 Task: Add 'info@pixelsparty.com' to the blocked senders list and import additional blocked senders from a file.
Action: Mouse moved to (135, 78)
Screenshot: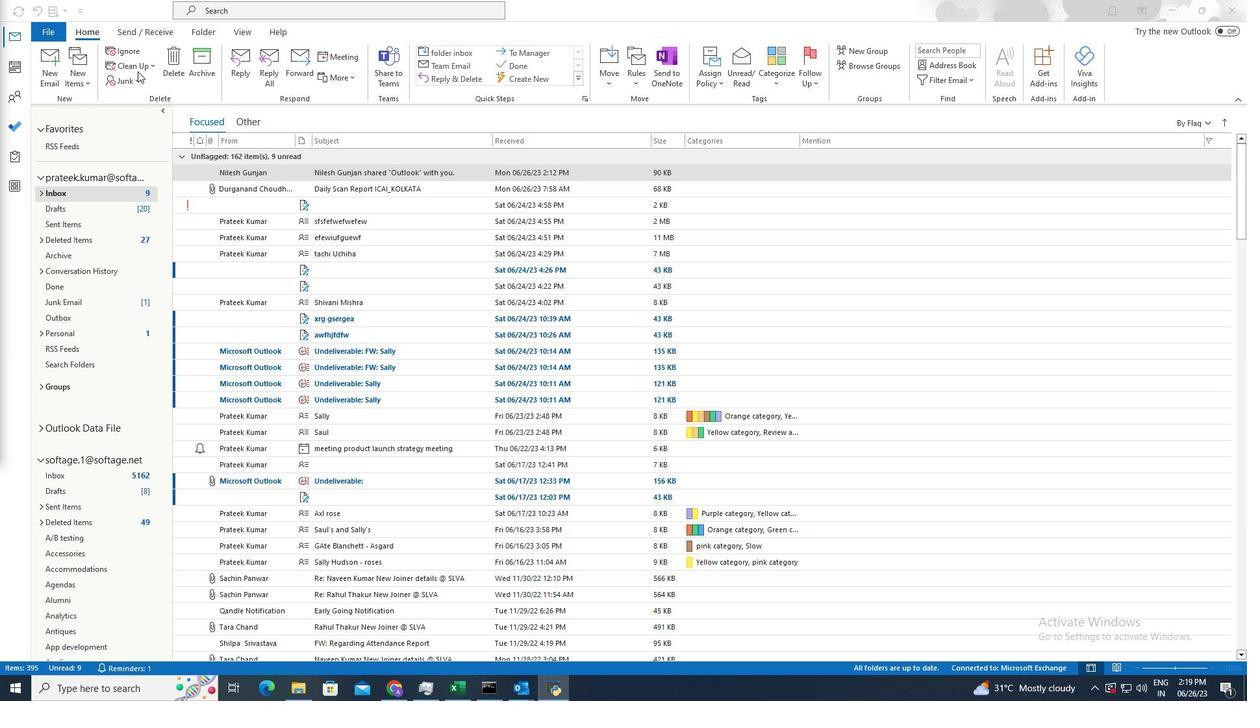 
Action: Mouse pressed left at (135, 78)
Screenshot: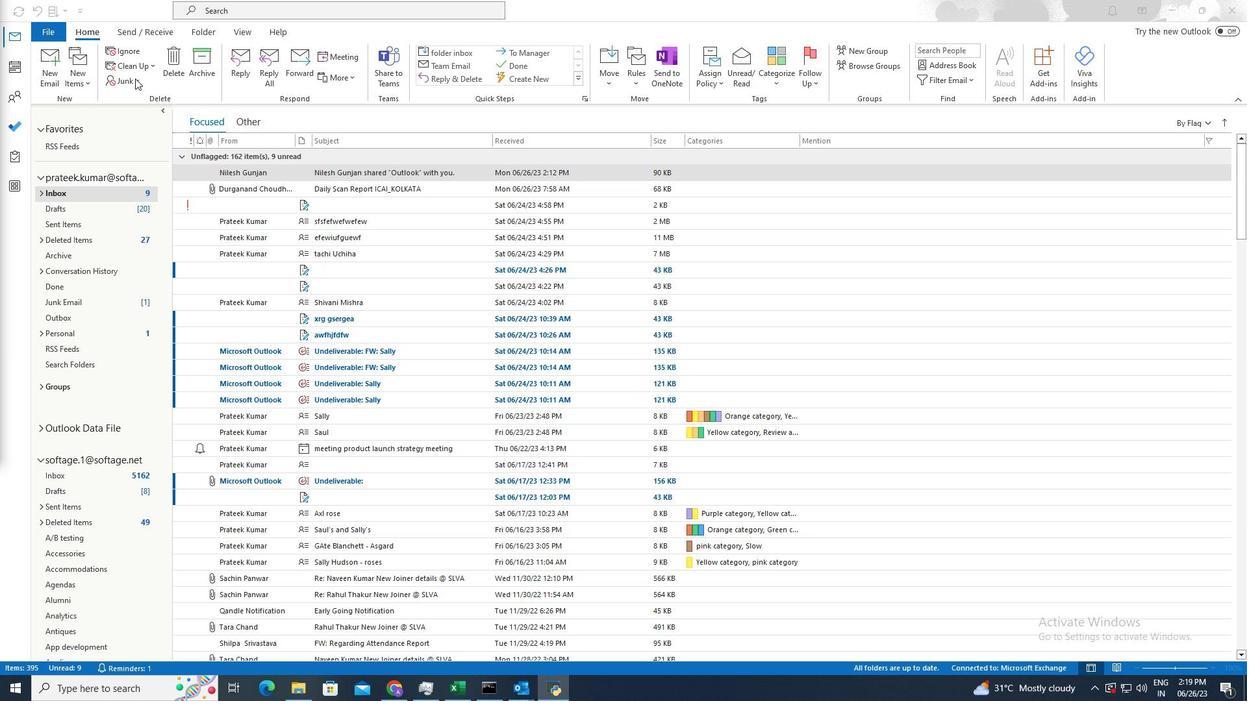 
Action: Mouse moved to (135, 81)
Screenshot: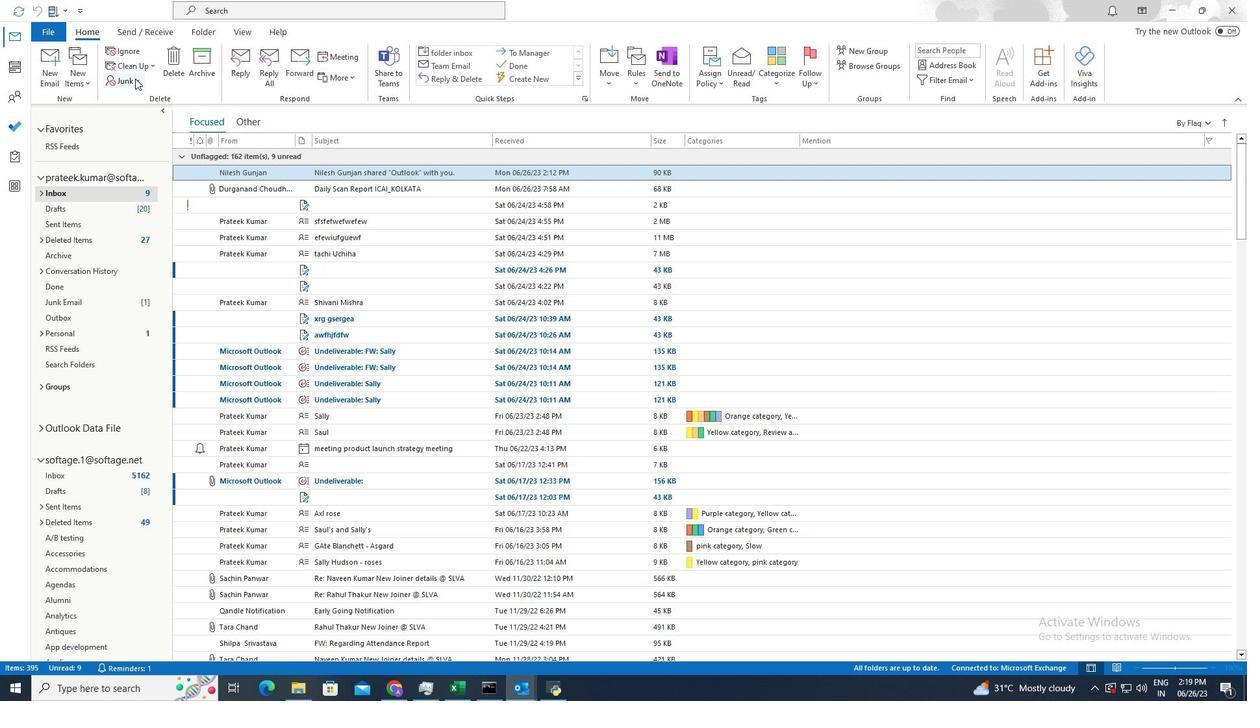 
Action: Mouse pressed left at (135, 81)
Screenshot: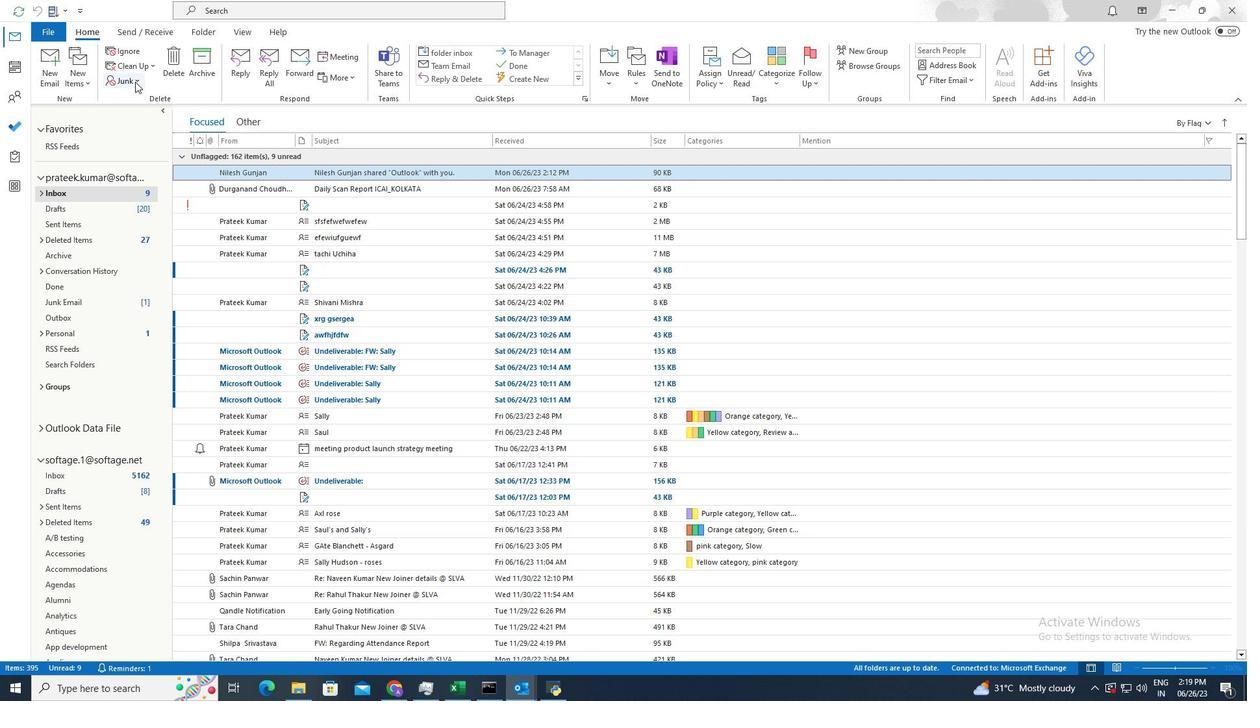 
Action: Mouse moved to (138, 185)
Screenshot: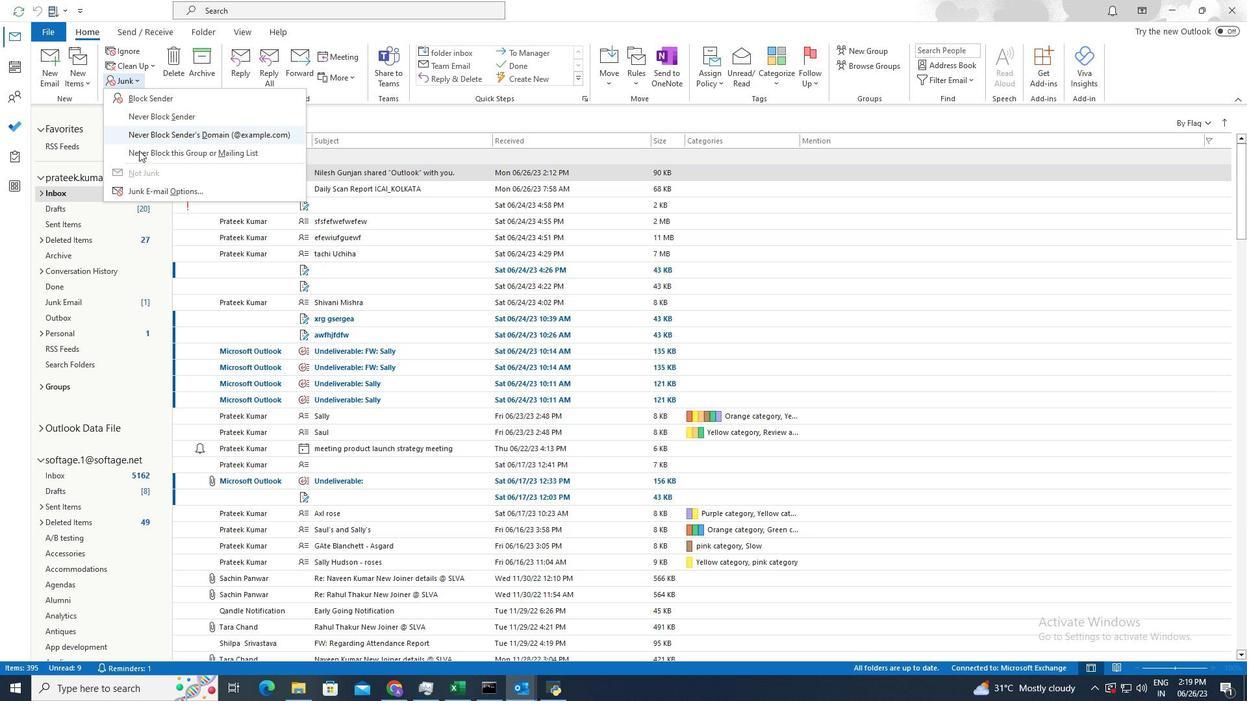 
Action: Mouse pressed left at (138, 185)
Screenshot: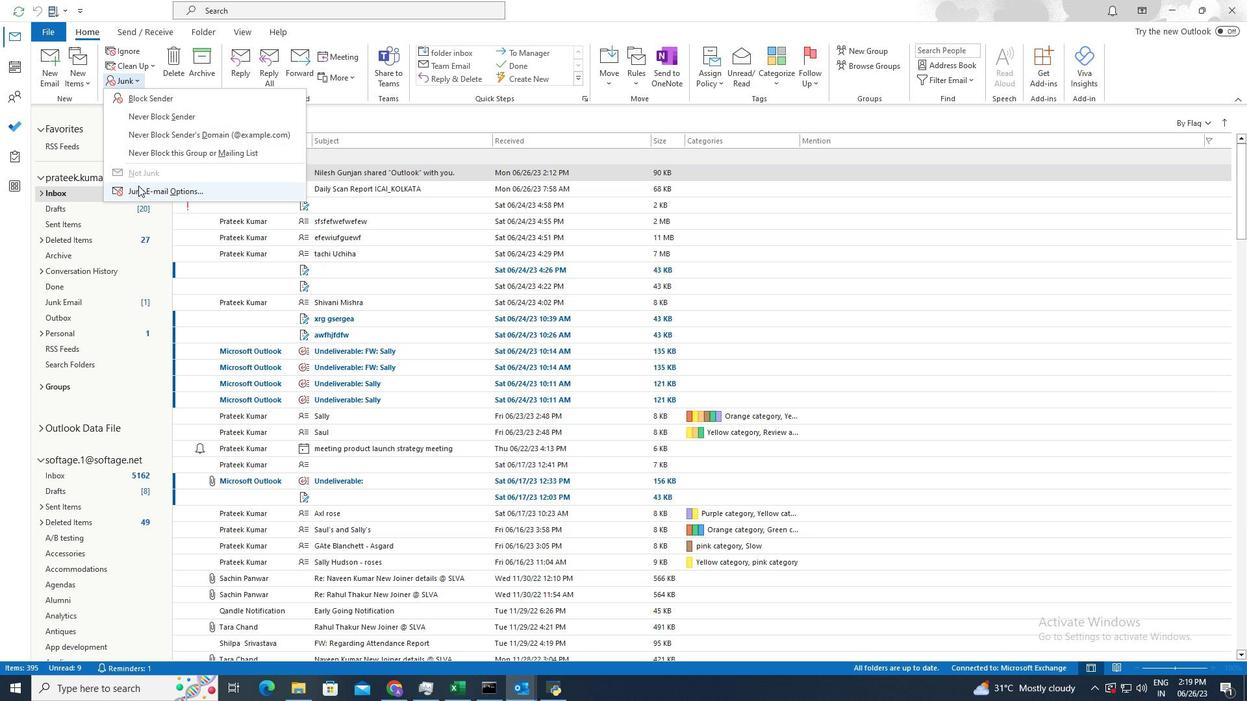 
Action: Mouse moved to (646, 199)
Screenshot: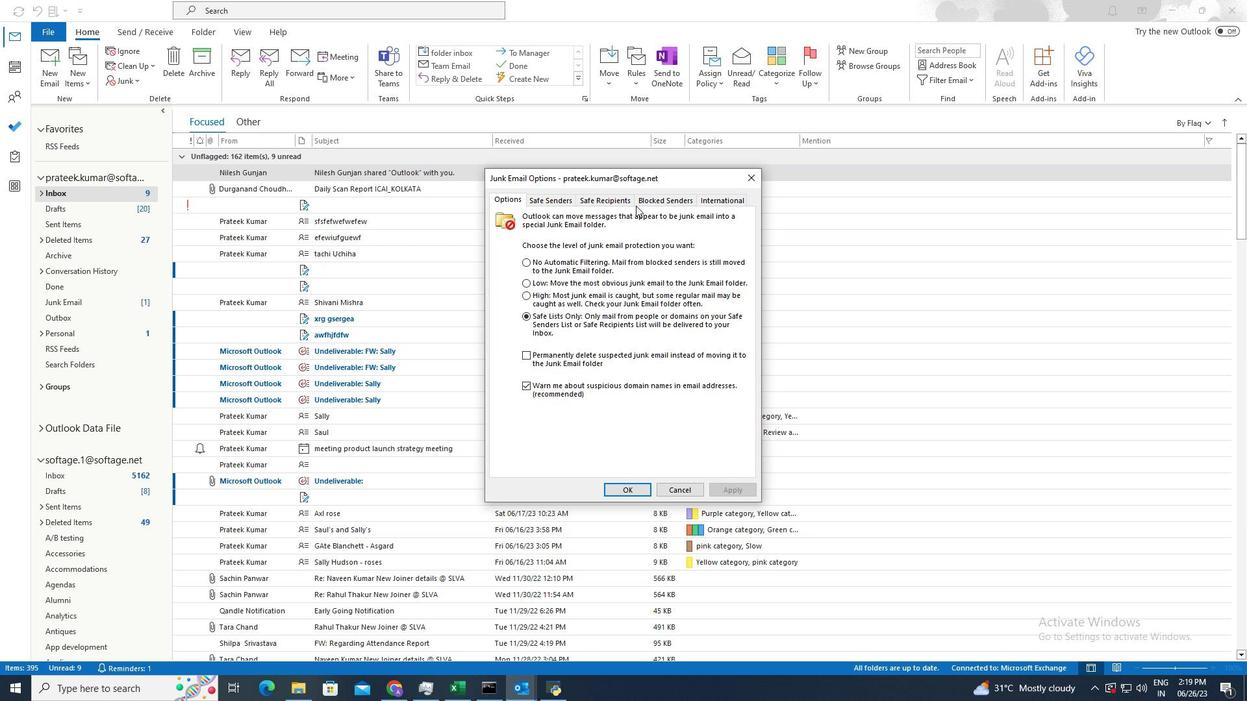 
Action: Mouse pressed left at (646, 199)
Screenshot: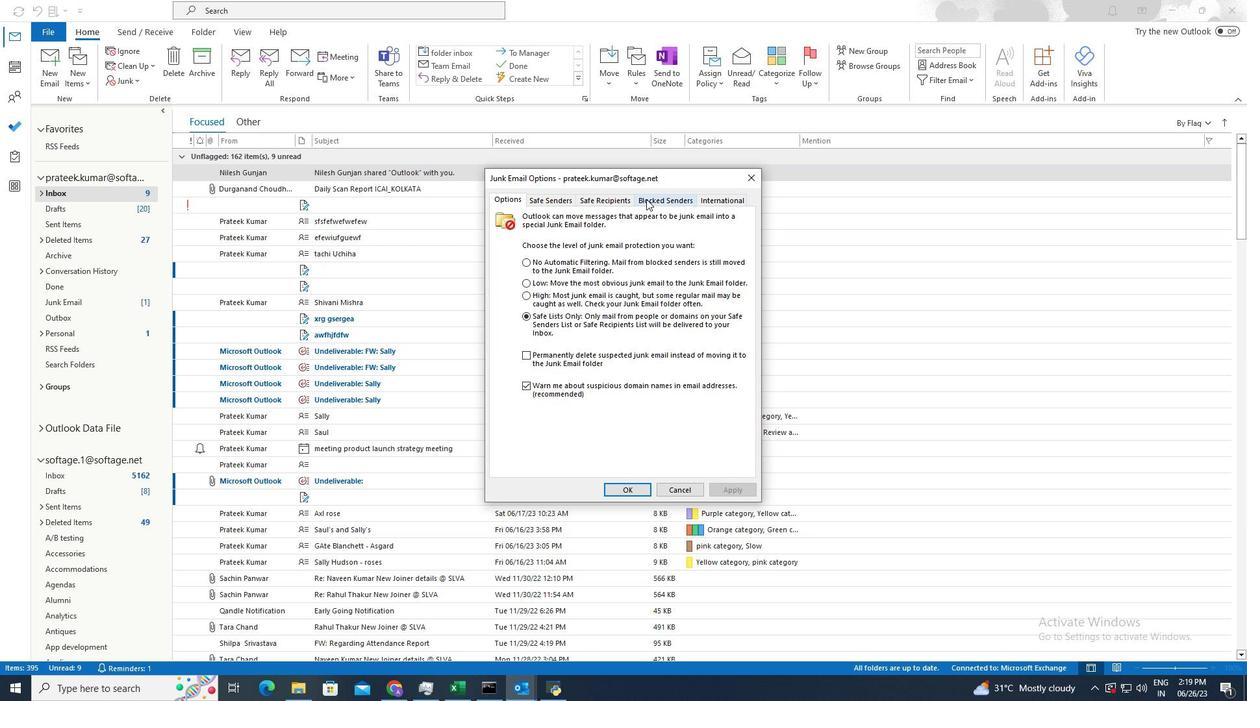 
Action: Mouse moved to (641, 244)
Screenshot: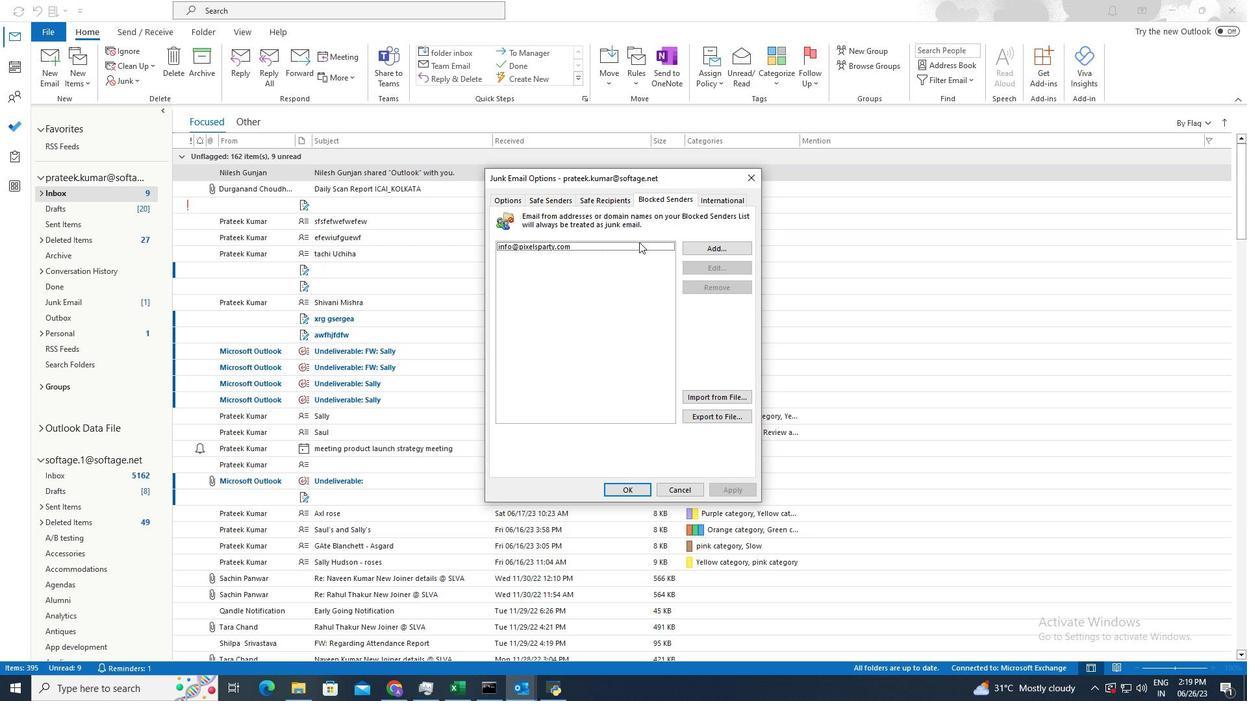 
Action: Mouse pressed left at (641, 244)
Screenshot: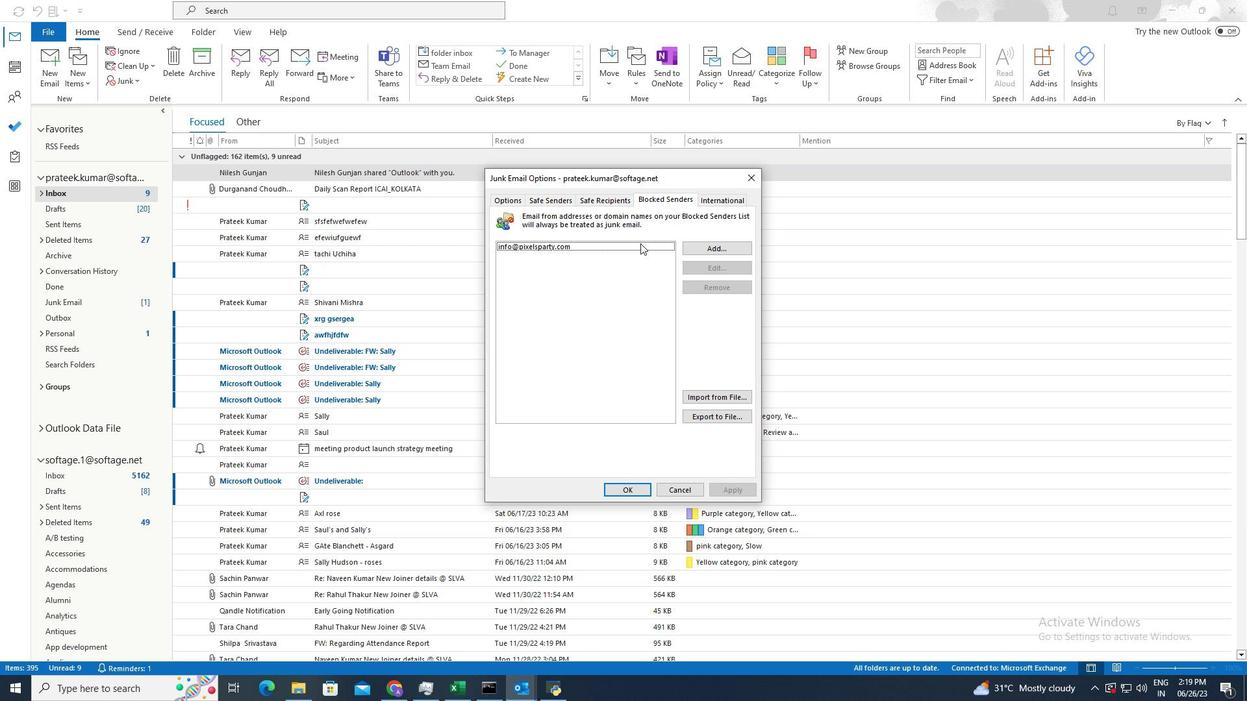 
Action: Mouse moved to (712, 394)
Screenshot: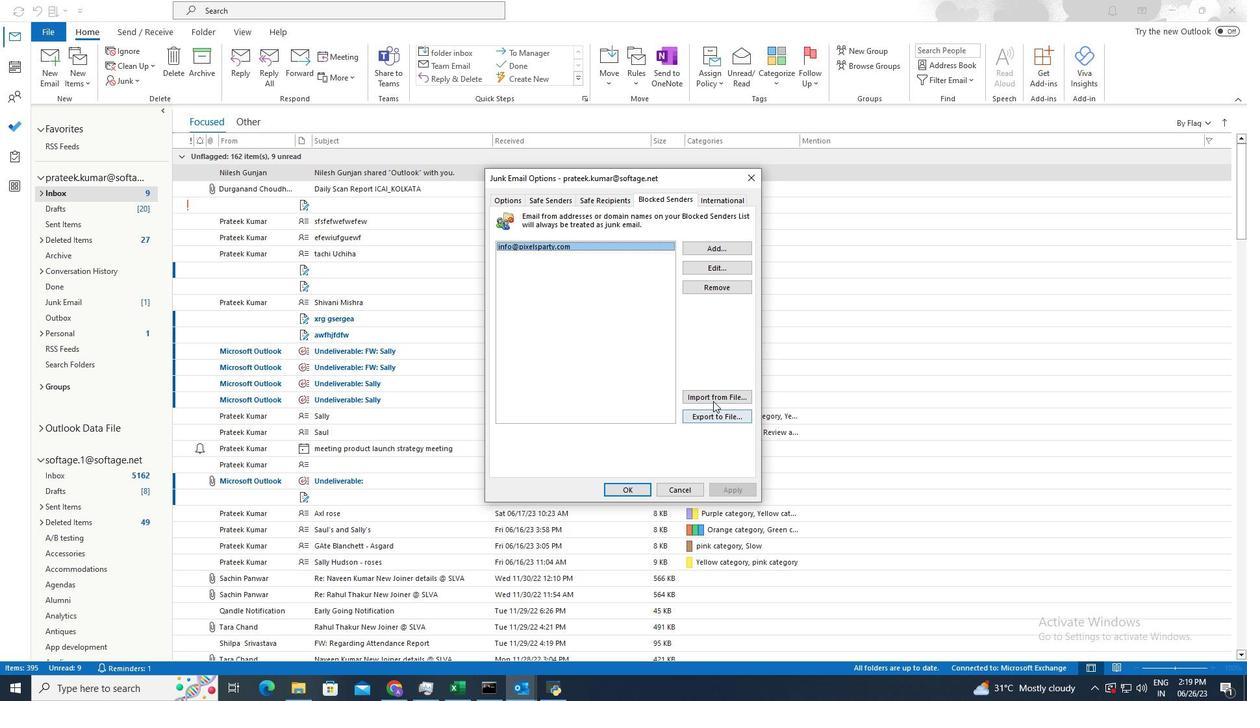 
Action: Mouse pressed left at (712, 394)
Screenshot: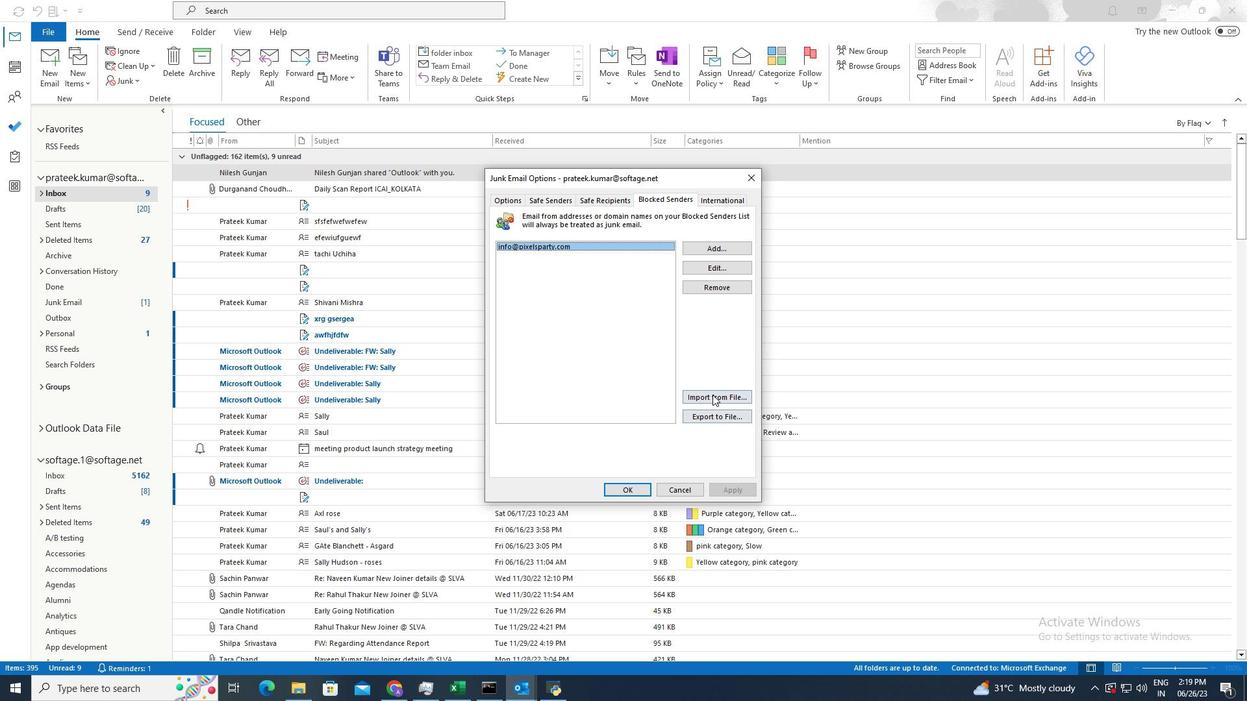 
Action: Mouse moved to (646, 278)
Screenshot: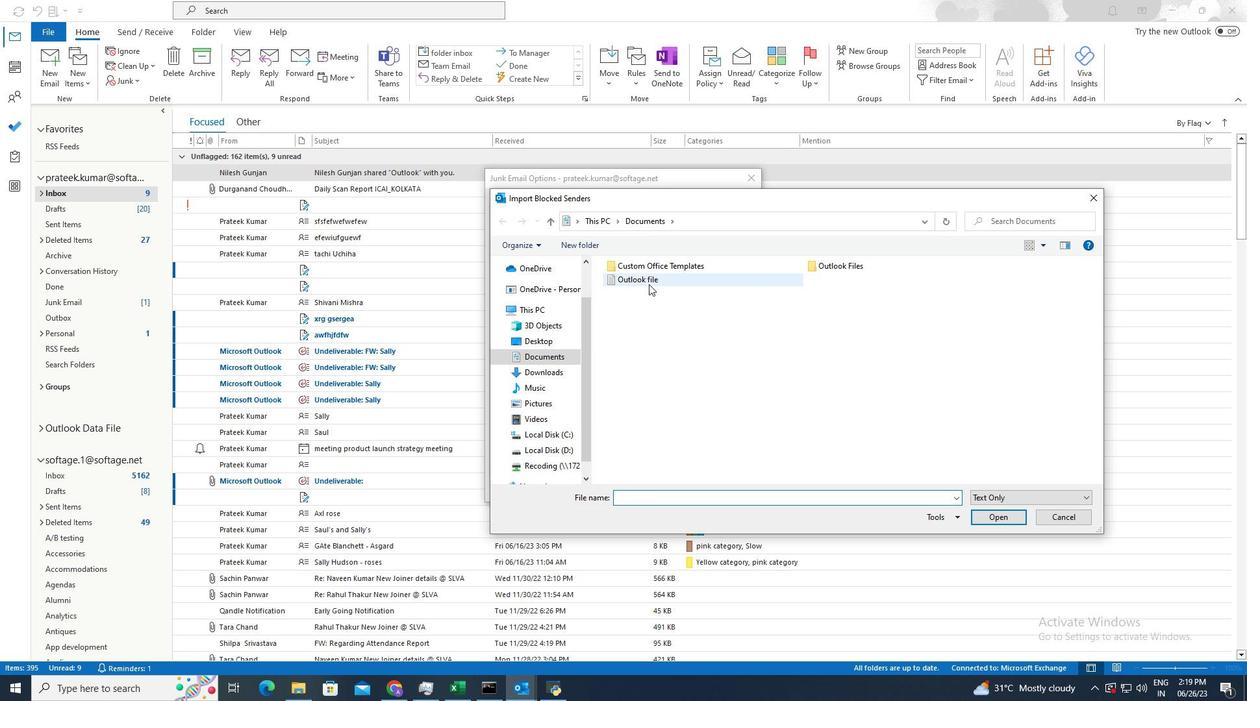 
Action: Mouse pressed left at (646, 278)
Screenshot: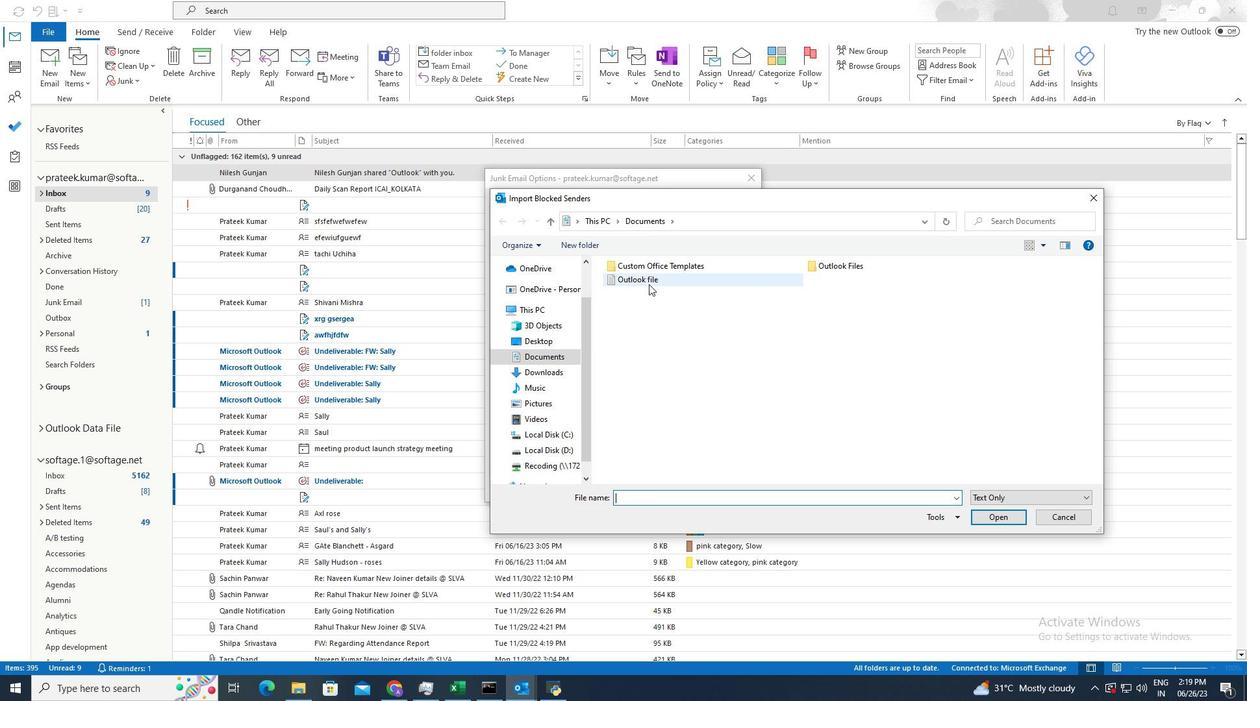
Action: Mouse moved to (1002, 520)
Screenshot: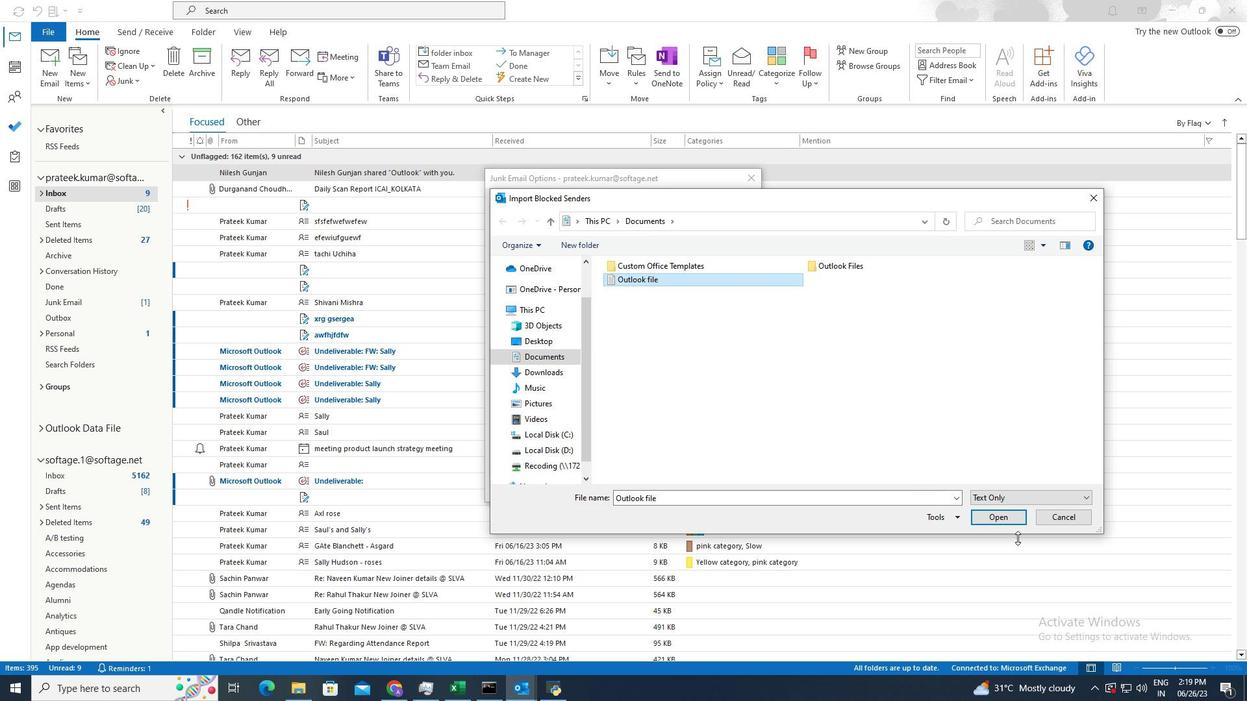 
Action: Mouse pressed left at (1002, 520)
Screenshot: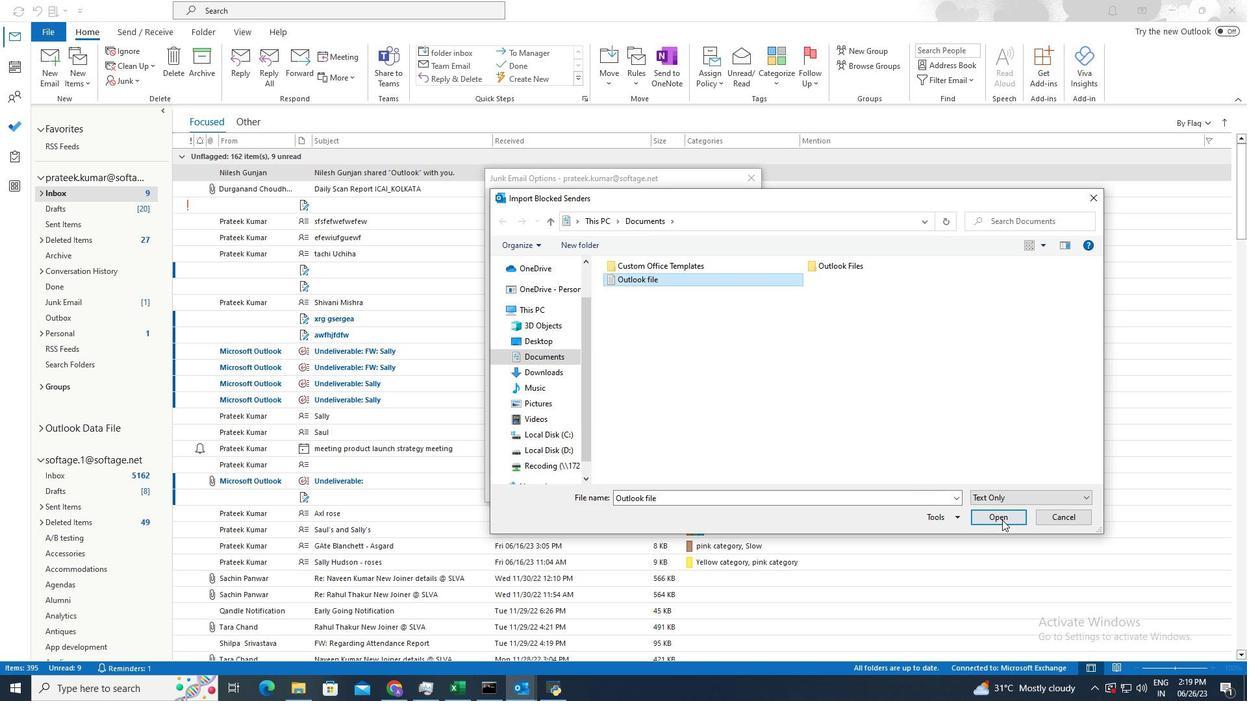 
Action: Mouse moved to (636, 491)
Screenshot: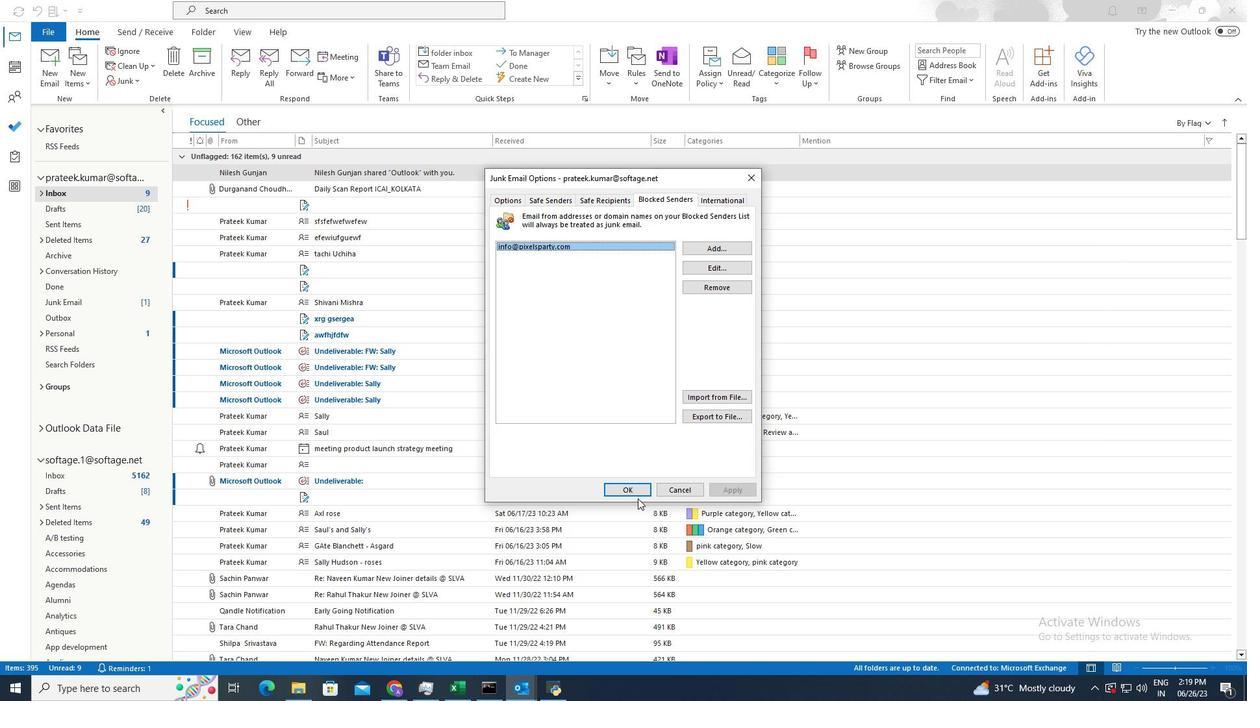 
Action: Mouse pressed left at (636, 491)
Screenshot: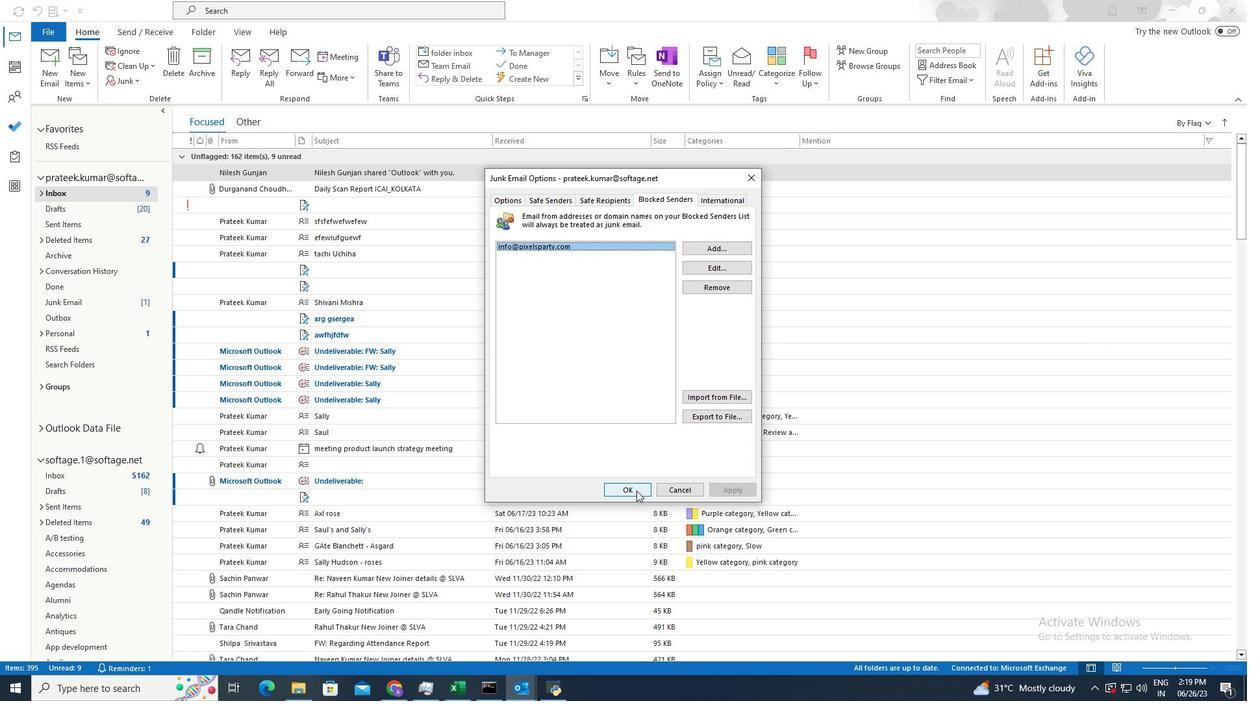 
